 Task: Sort the products in the category "Guacamole" by relevance.
Action: Mouse moved to (753, 276)
Screenshot: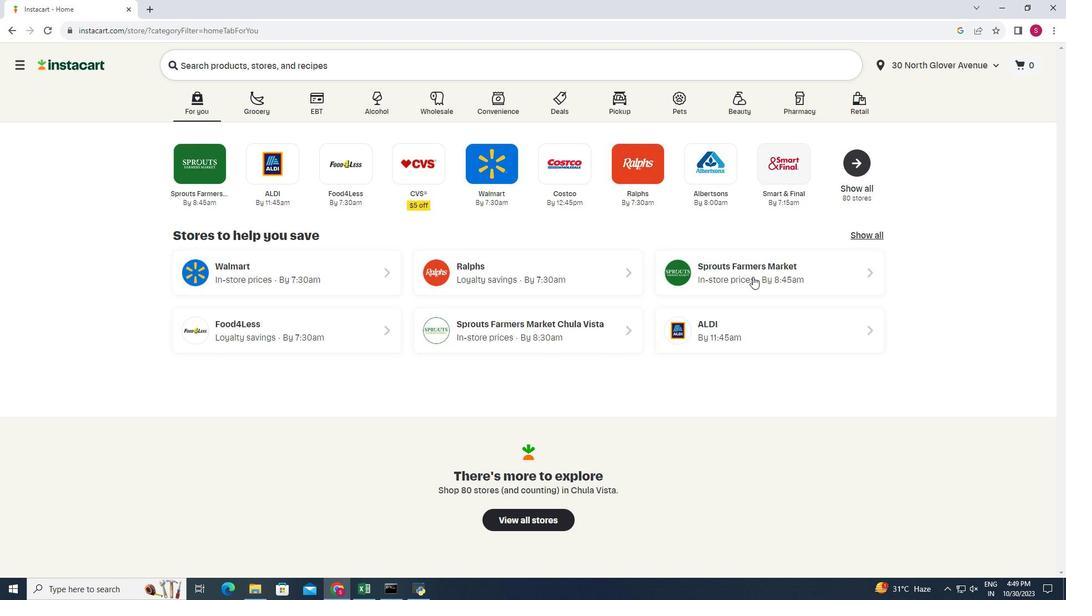 
Action: Mouse pressed left at (753, 276)
Screenshot: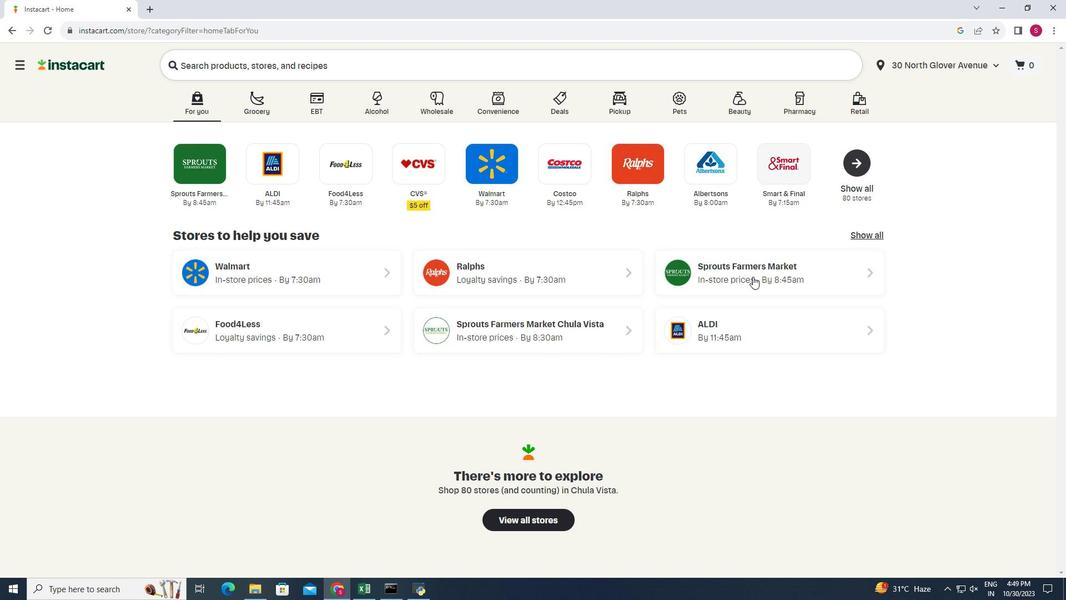 
Action: Mouse moved to (22, 484)
Screenshot: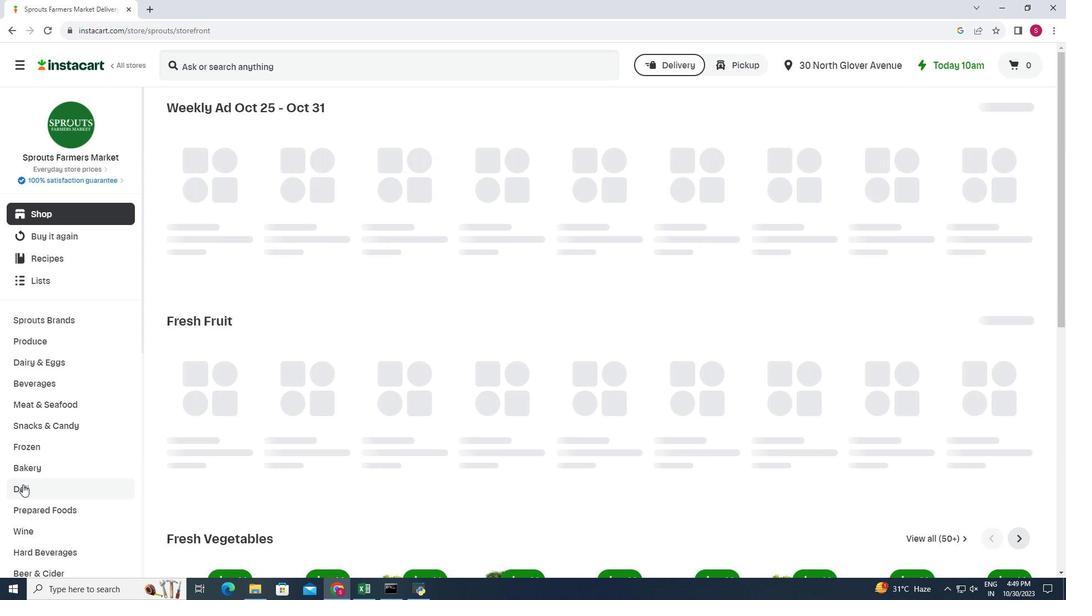 
Action: Mouse pressed left at (22, 484)
Screenshot: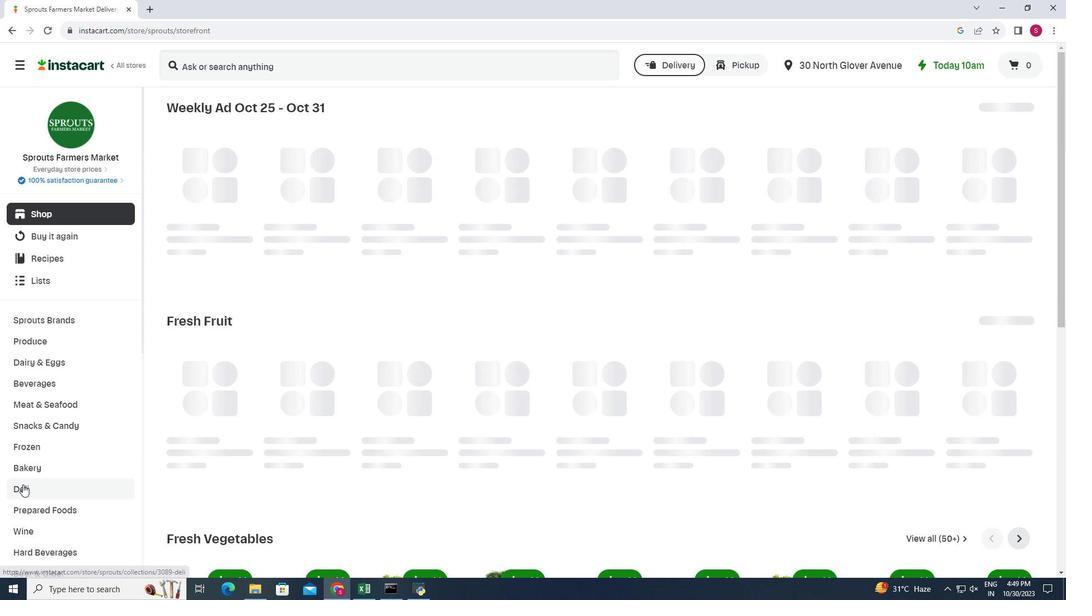 
Action: Mouse moved to (391, 141)
Screenshot: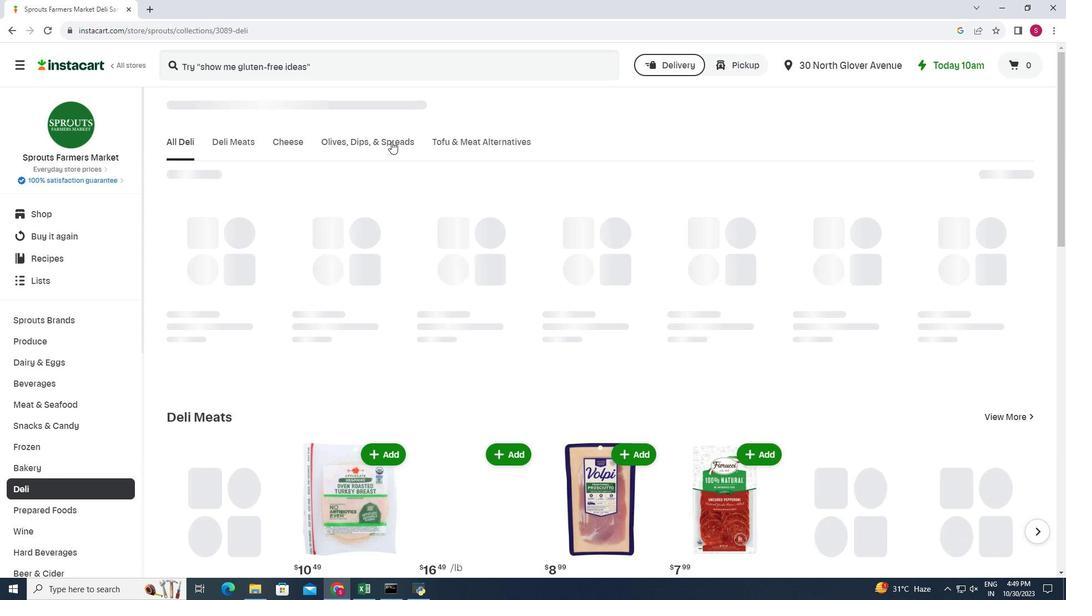 
Action: Mouse pressed left at (391, 141)
Screenshot: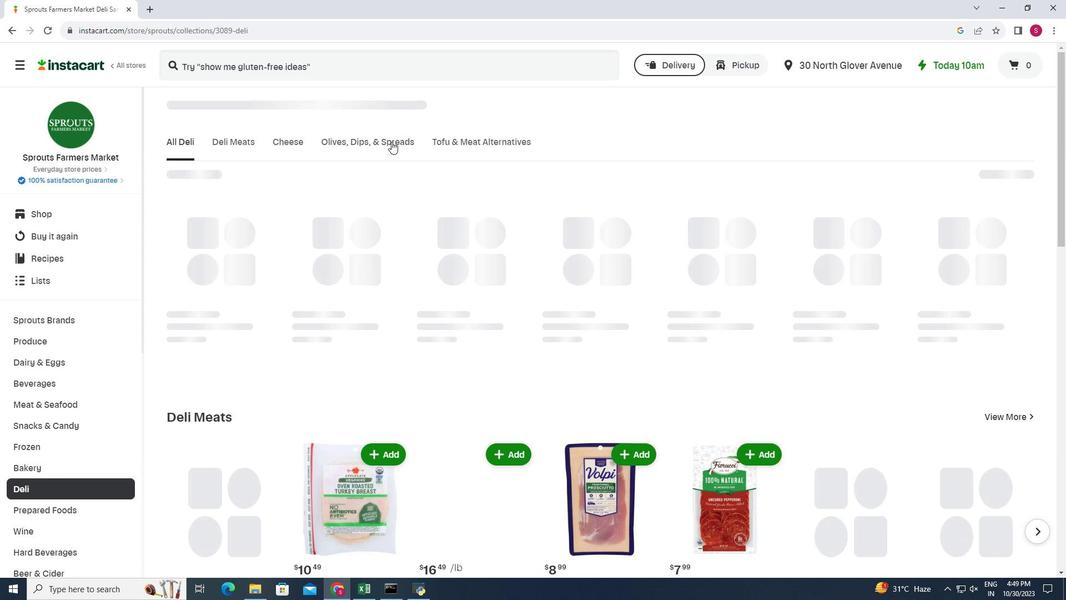 
Action: Mouse moved to (303, 186)
Screenshot: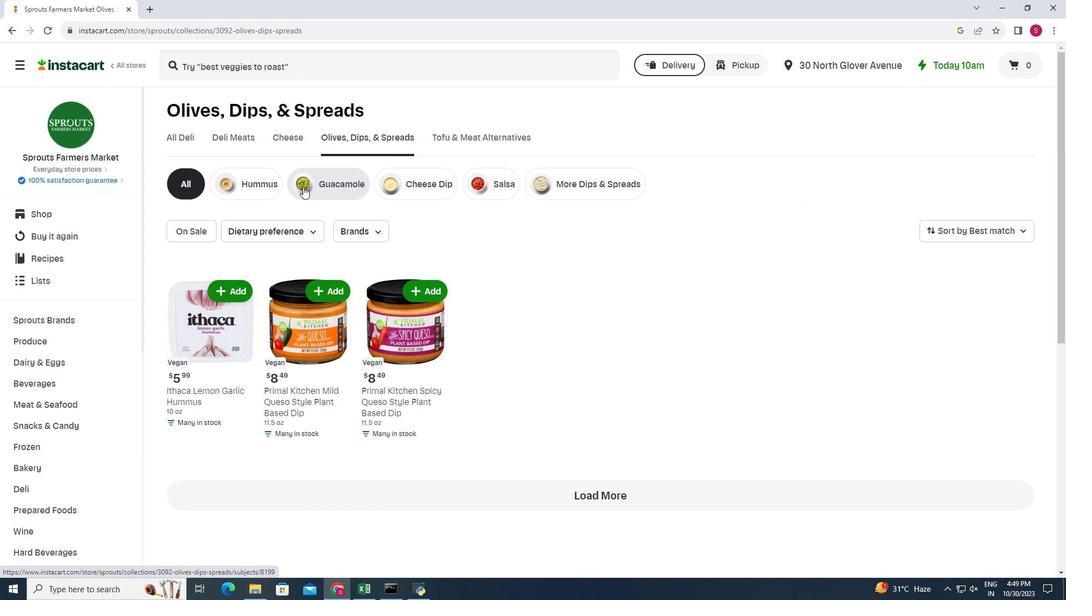
Action: Mouse pressed left at (303, 186)
Screenshot: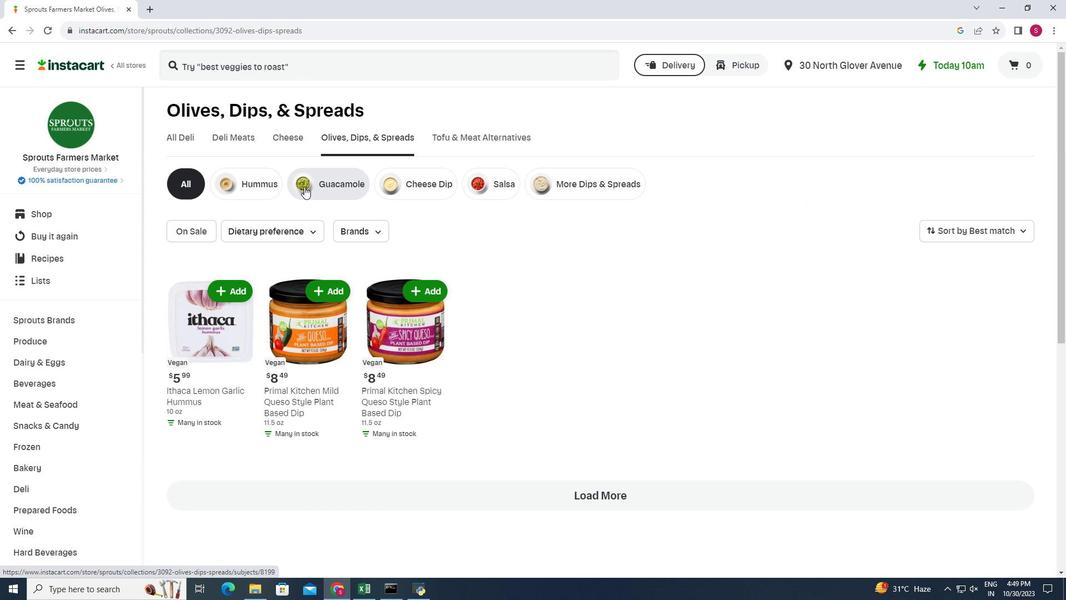 
Action: Mouse moved to (1018, 228)
Screenshot: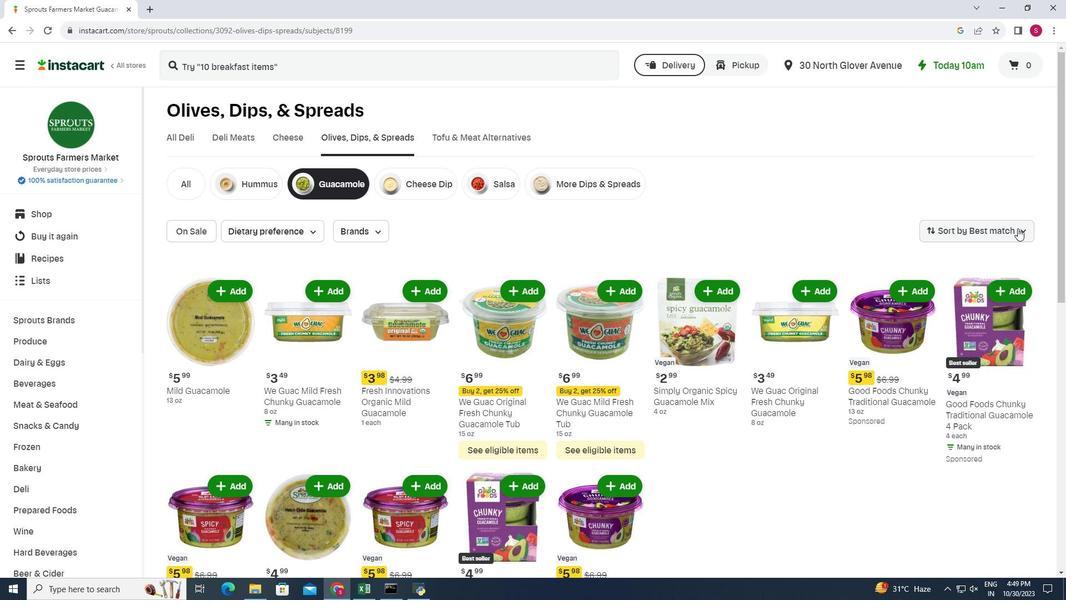 
Action: Mouse pressed left at (1018, 228)
Screenshot: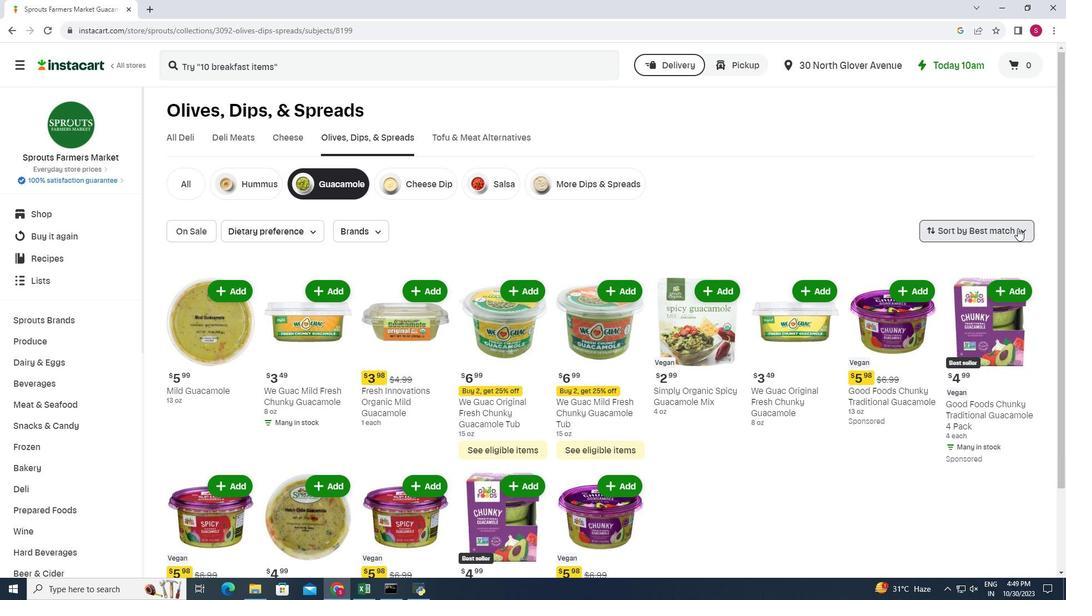 
Action: Mouse moved to (963, 388)
Screenshot: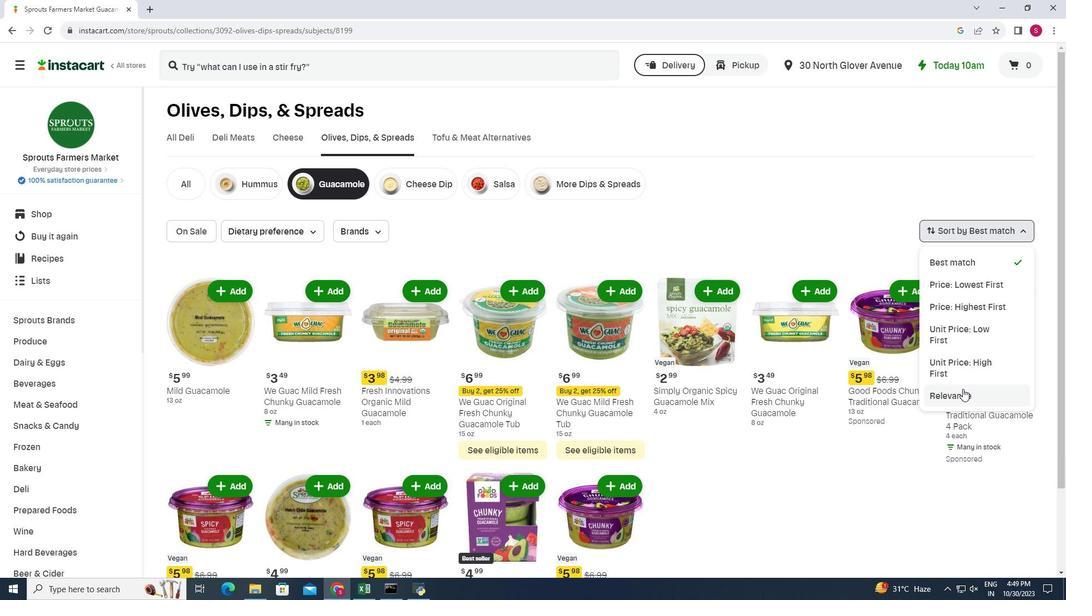 
Action: Mouse pressed left at (963, 388)
Screenshot: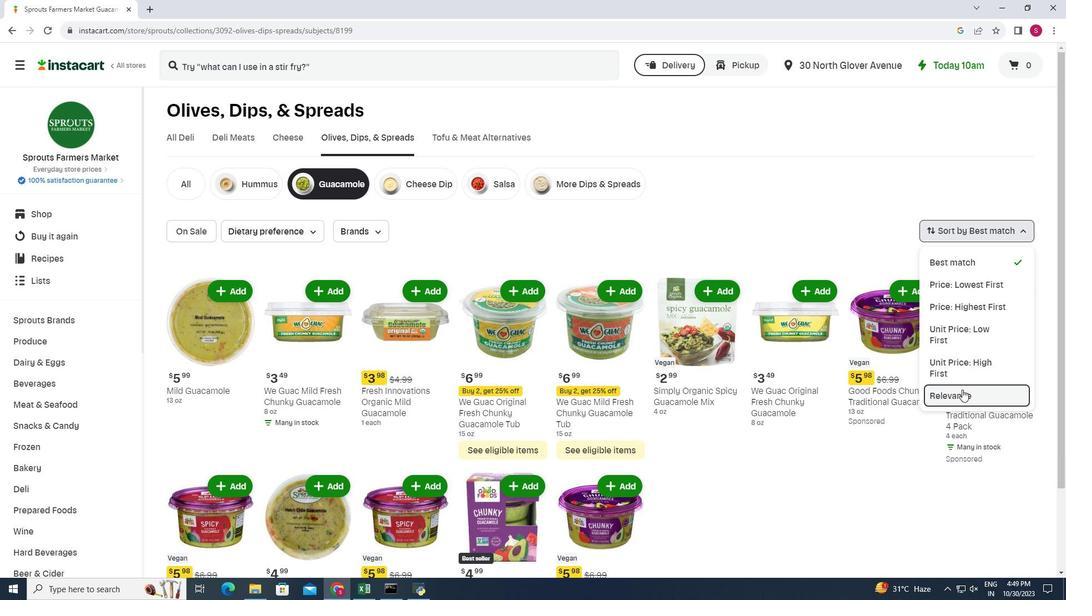 
Action: Mouse moved to (592, 248)
Screenshot: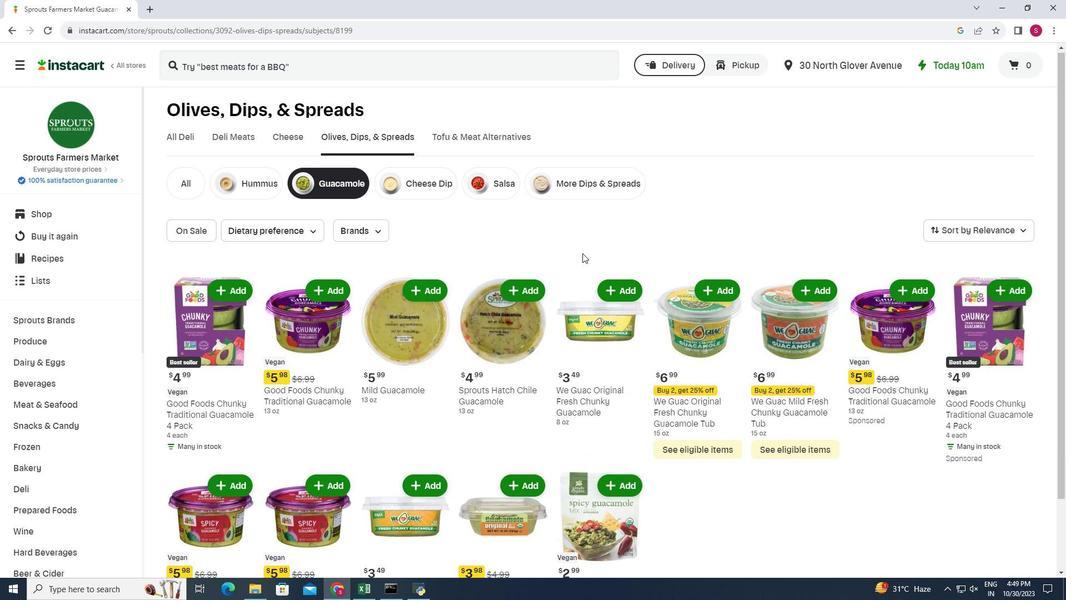 
Action: Mouse scrolled (592, 248) with delta (0, 0)
Screenshot: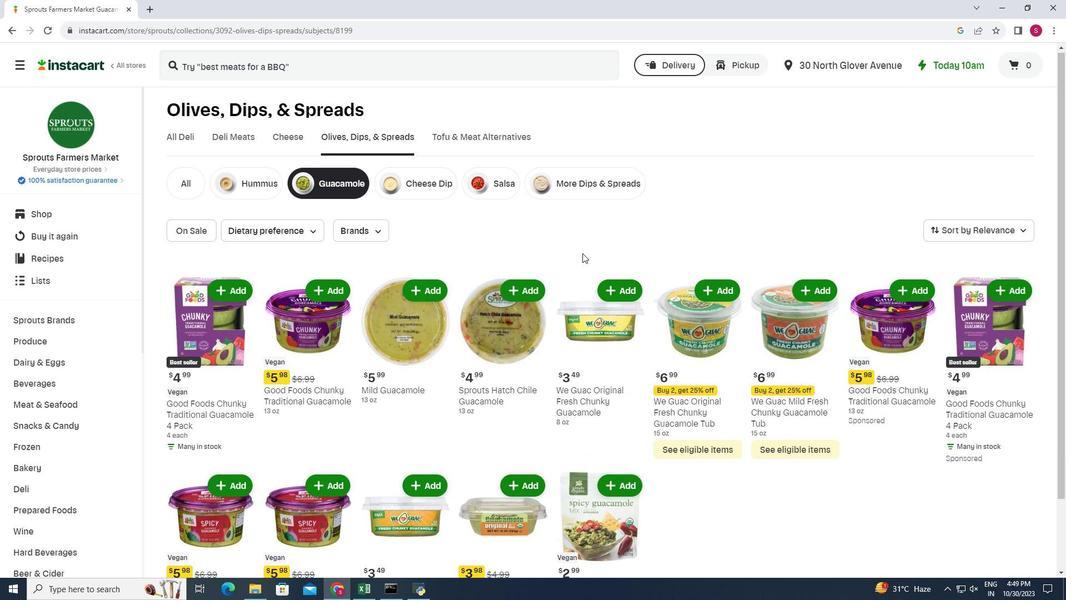 
Action: Mouse moved to (564, 260)
Screenshot: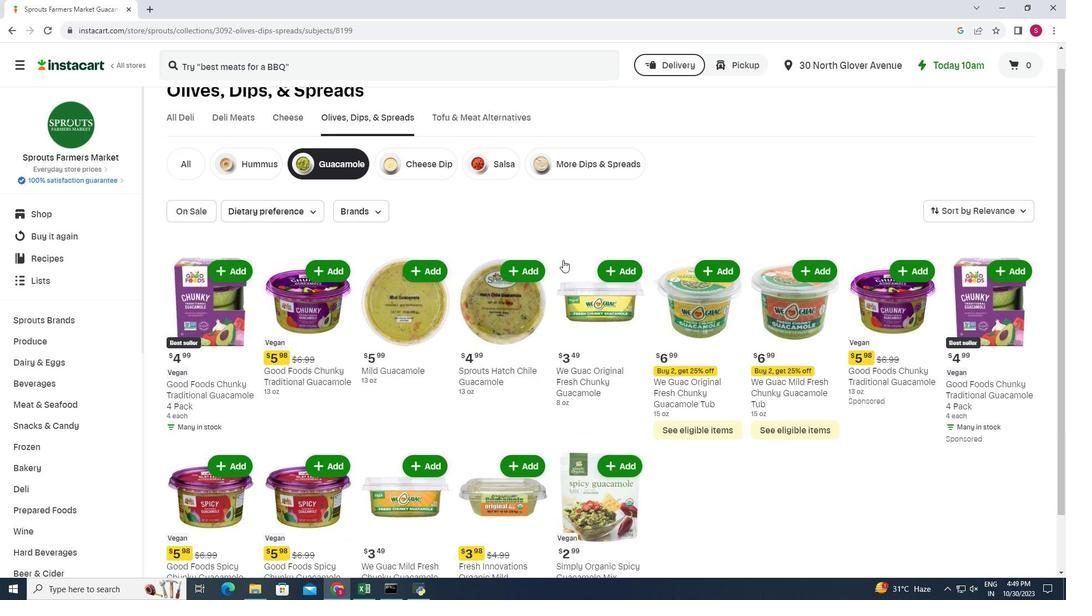 
Action: Mouse scrolled (564, 259) with delta (0, 0)
Screenshot: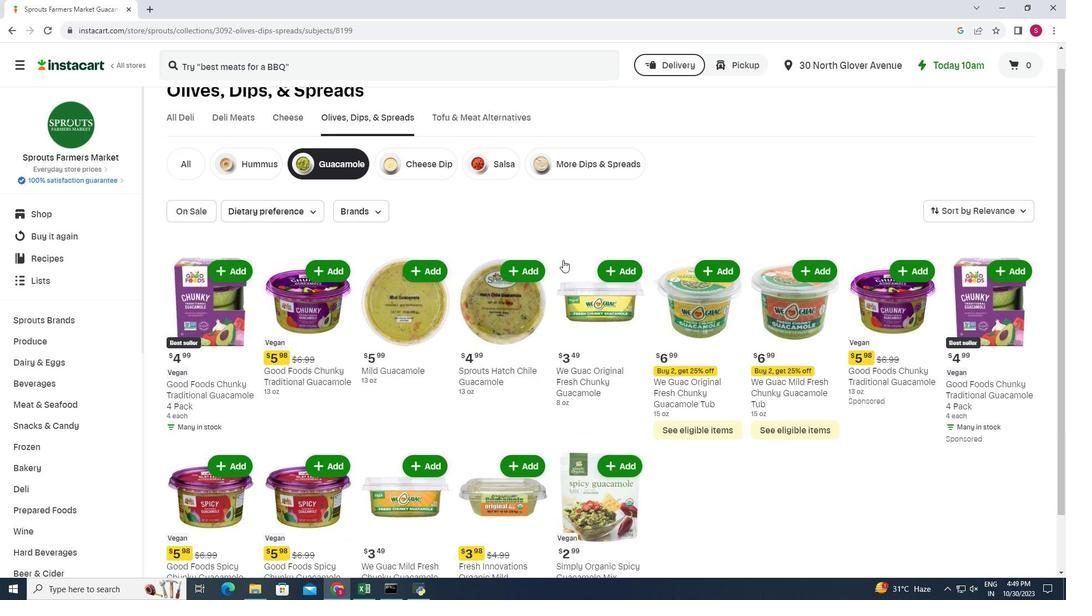 
Action: Mouse moved to (561, 260)
Screenshot: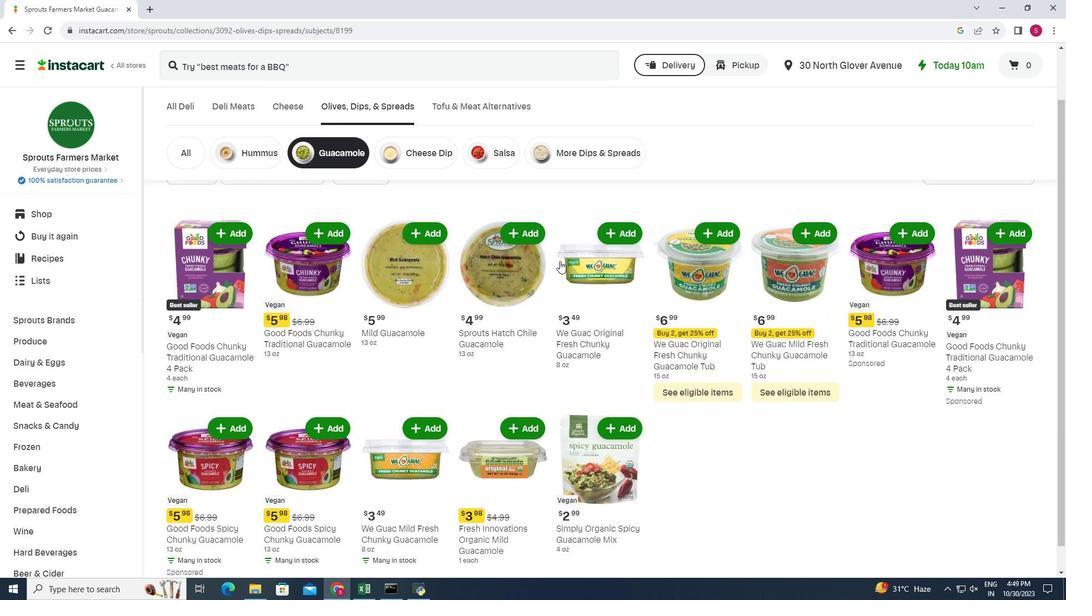 
Action: Mouse scrolled (561, 260) with delta (0, 0)
Screenshot: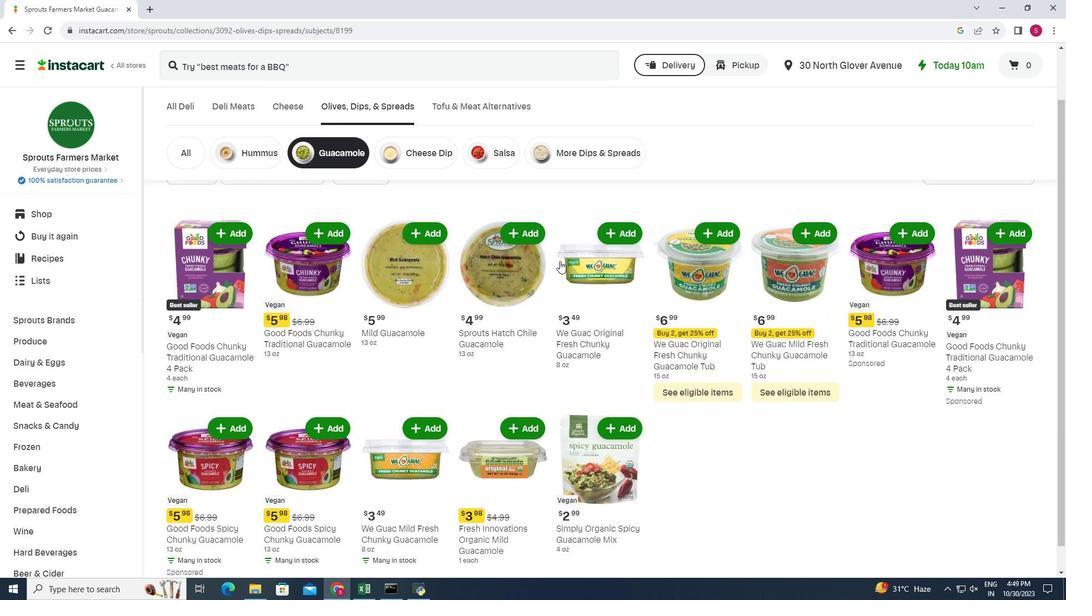 
Action: Mouse moved to (560, 261)
Screenshot: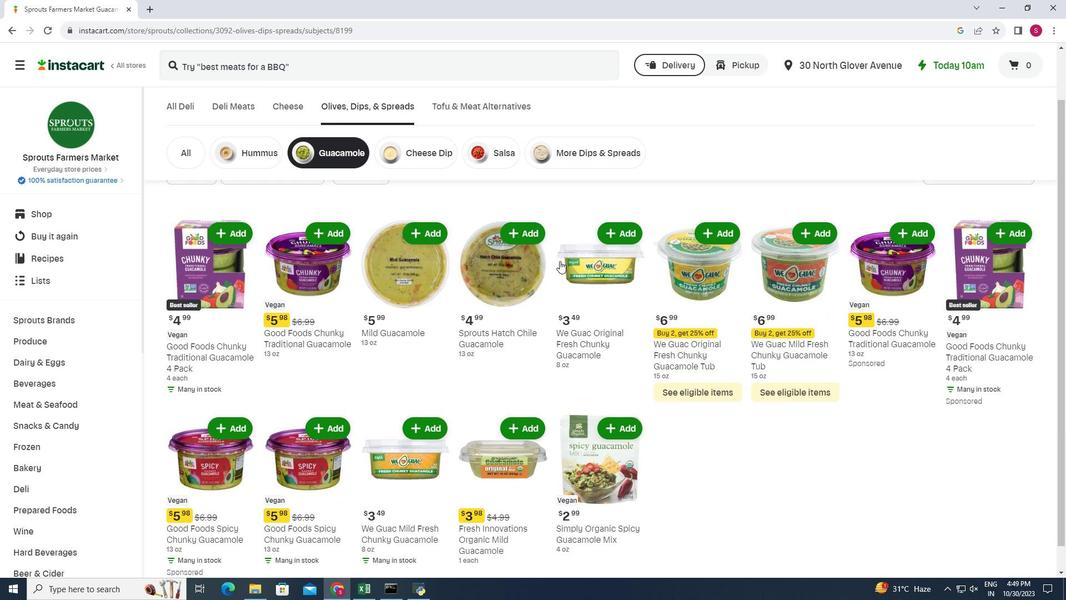 
Action: Mouse scrolled (560, 260) with delta (0, 0)
Screenshot: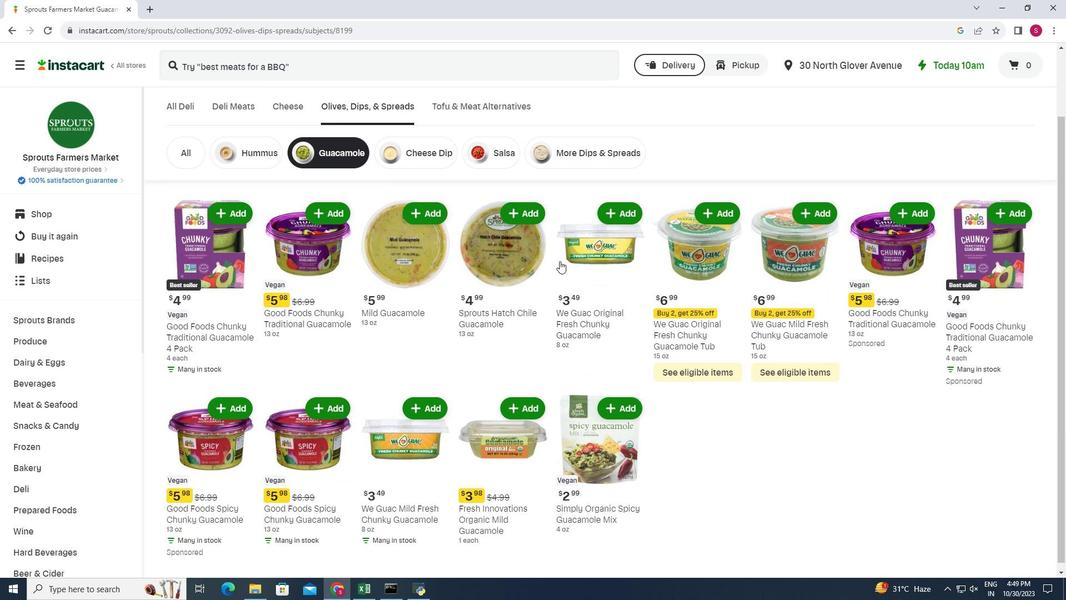 
Action: Mouse scrolled (560, 260) with delta (0, 0)
Screenshot: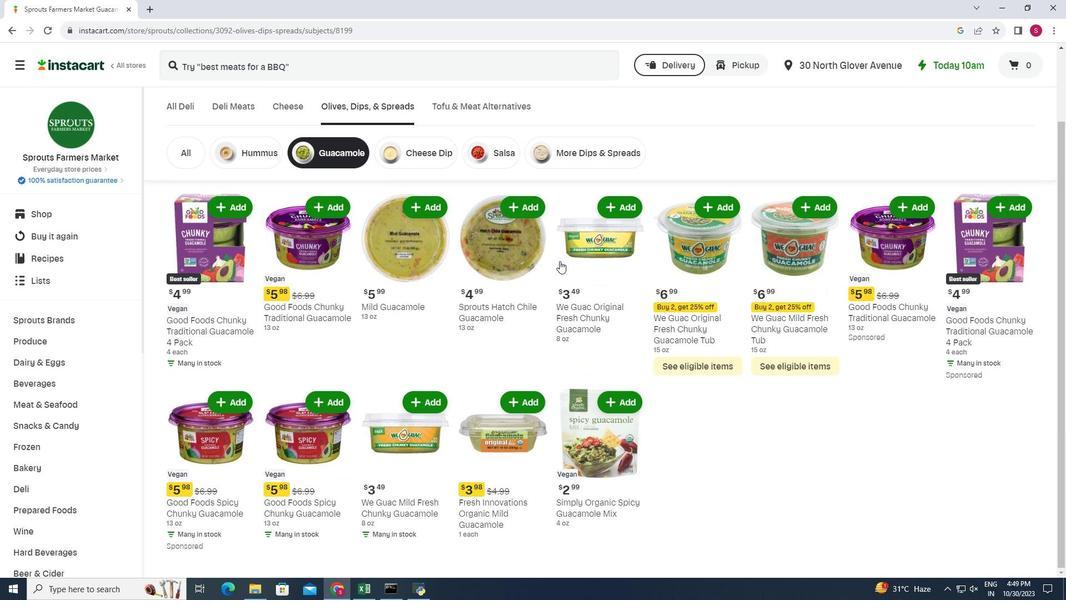 
Action: Mouse scrolled (560, 260) with delta (0, 0)
Screenshot: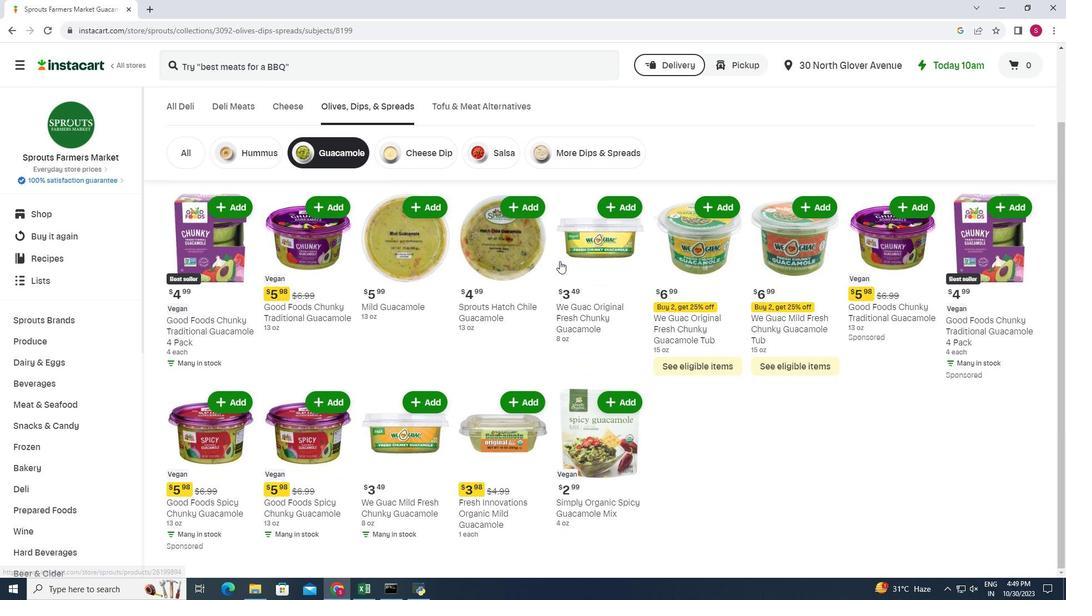 
Action: Mouse moved to (560, 260)
Screenshot: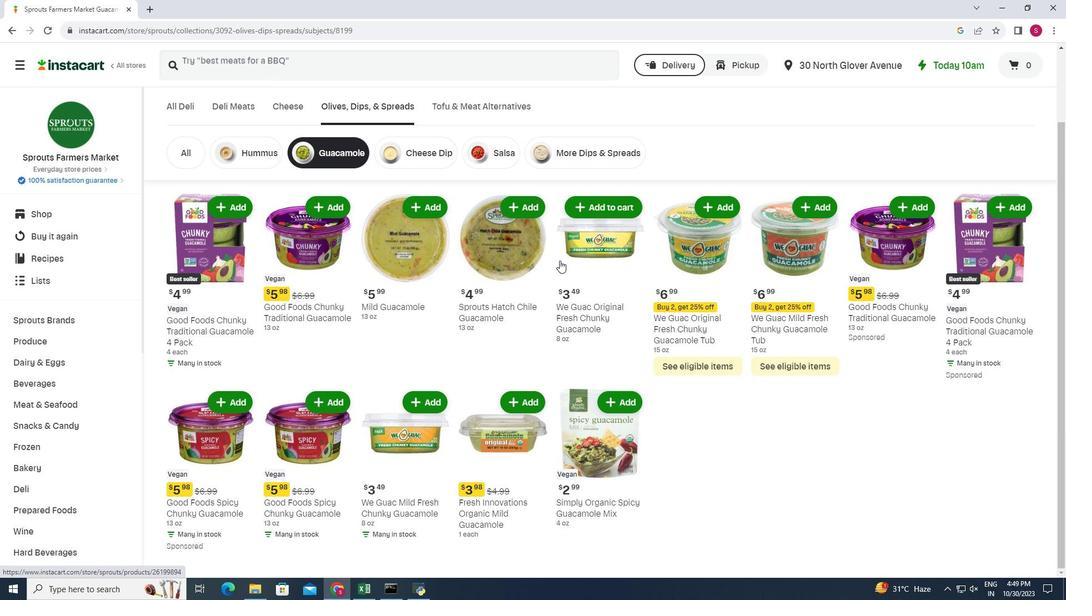 
